Task: Add publication title "Feedback".
Action: Mouse moved to (673, 61)
Screenshot: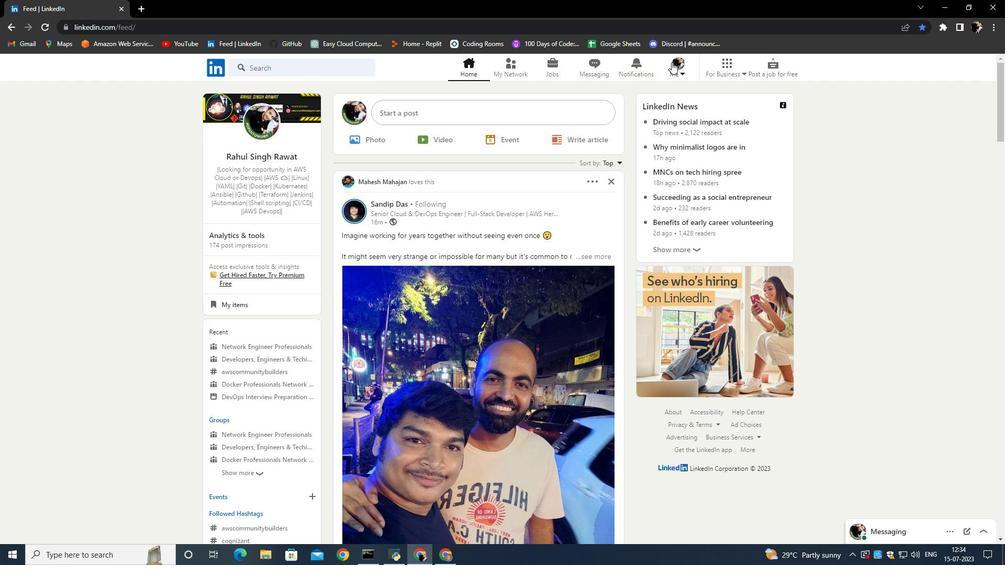 
Action: Mouse pressed left at (673, 61)
Screenshot: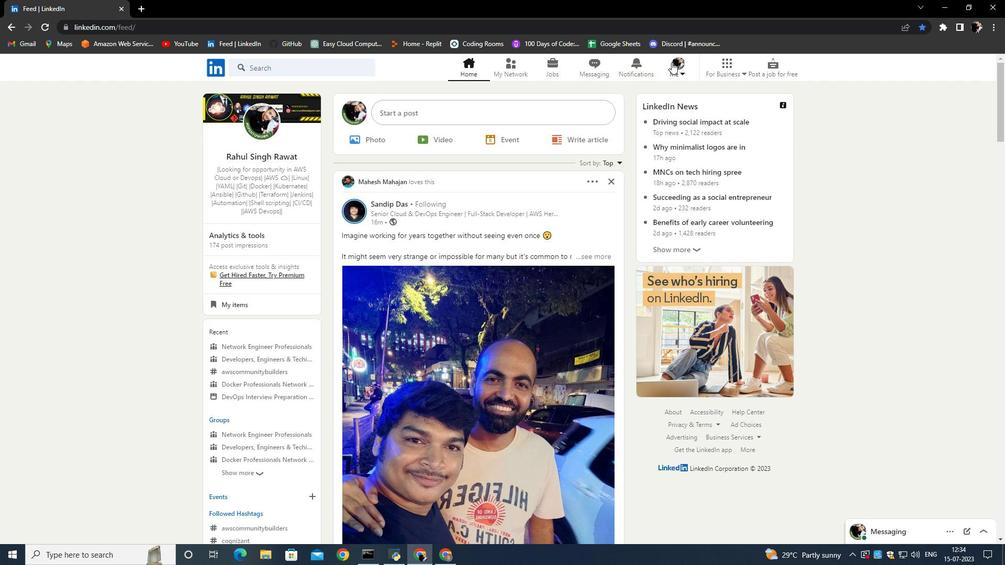 
Action: Mouse moved to (585, 107)
Screenshot: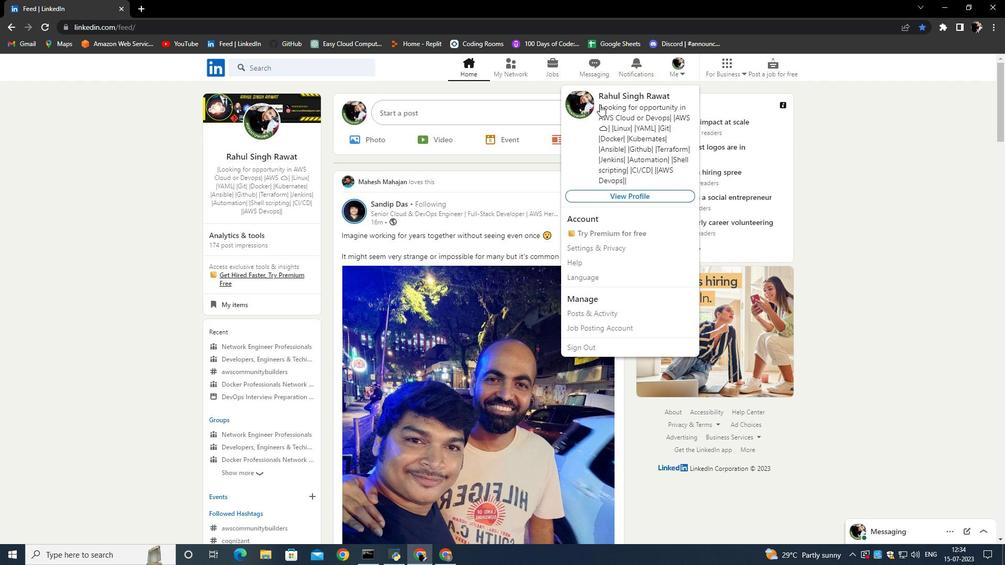 
Action: Mouse pressed left at (585, 107)
Screenshot: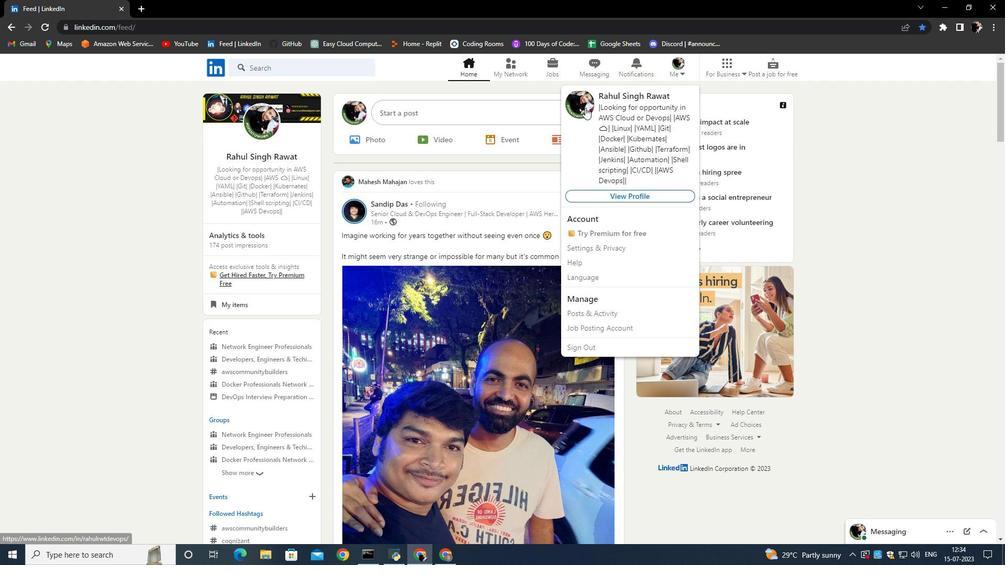 
Action: Mouse moved to (321, 399)
Screenshot: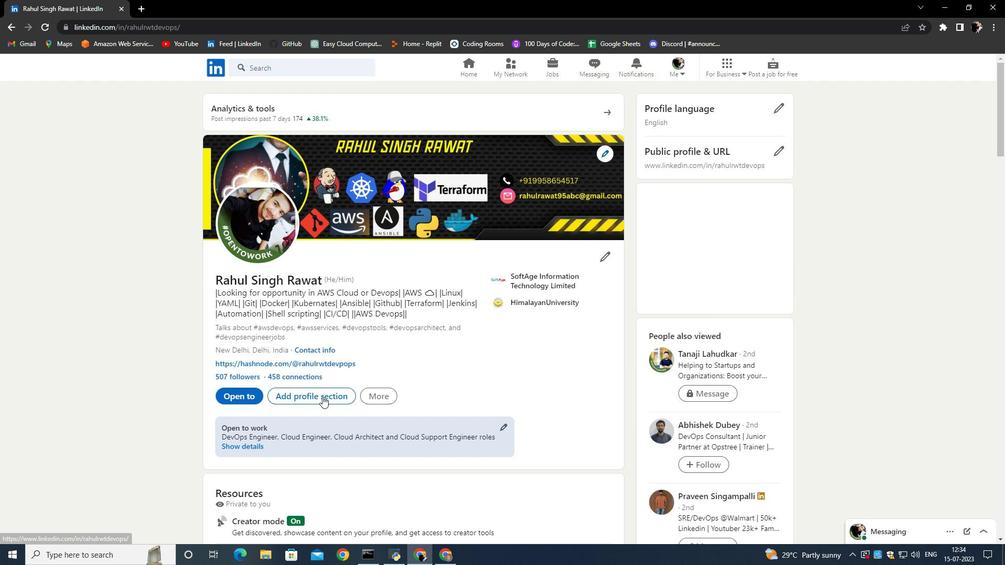
Action: Mouse pressed left at (321, 399)
Screenshot: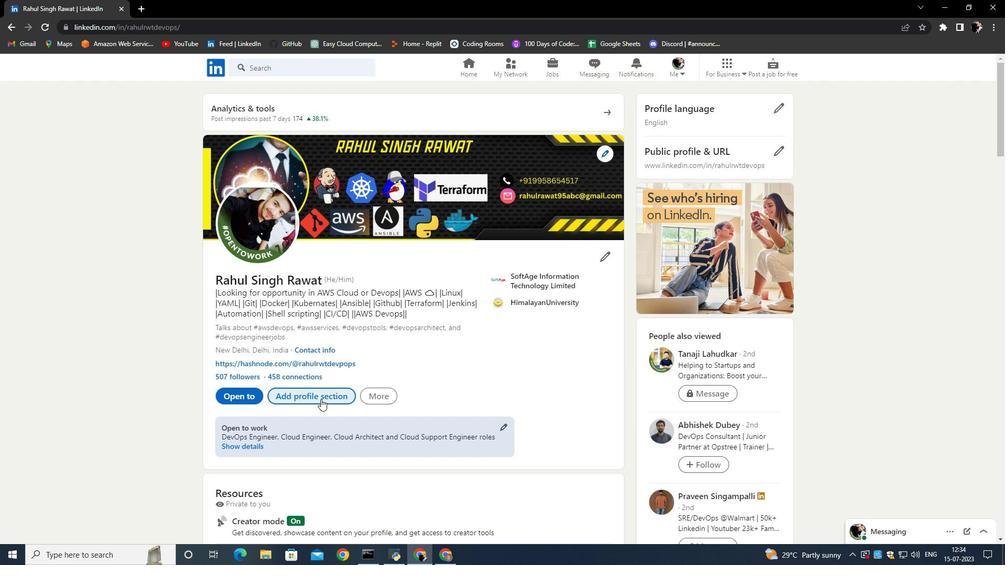 
Action: Mouse moved to (405, 289)
Screenshot: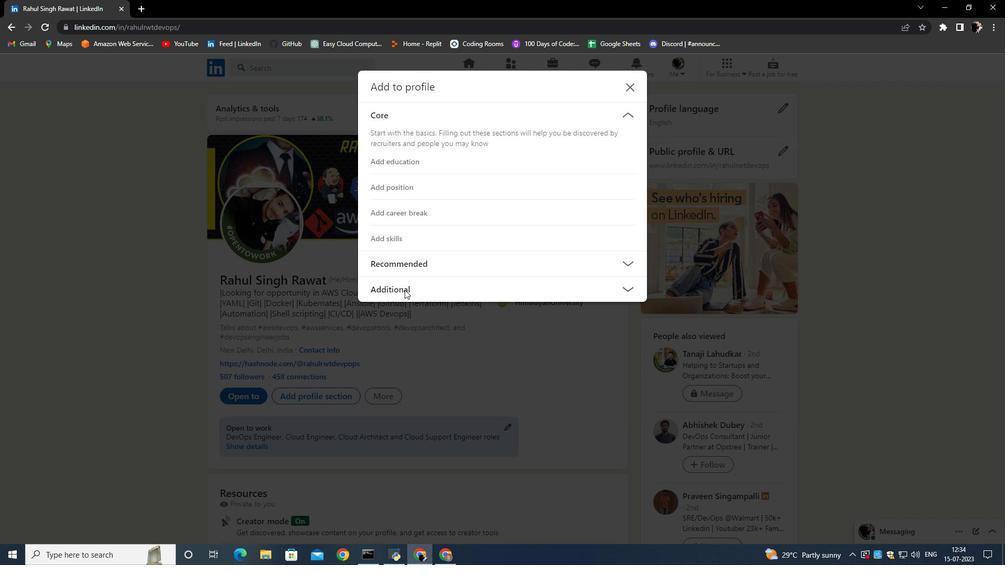 
Action: Mouse pressed left at (405, 289)
Screenshot: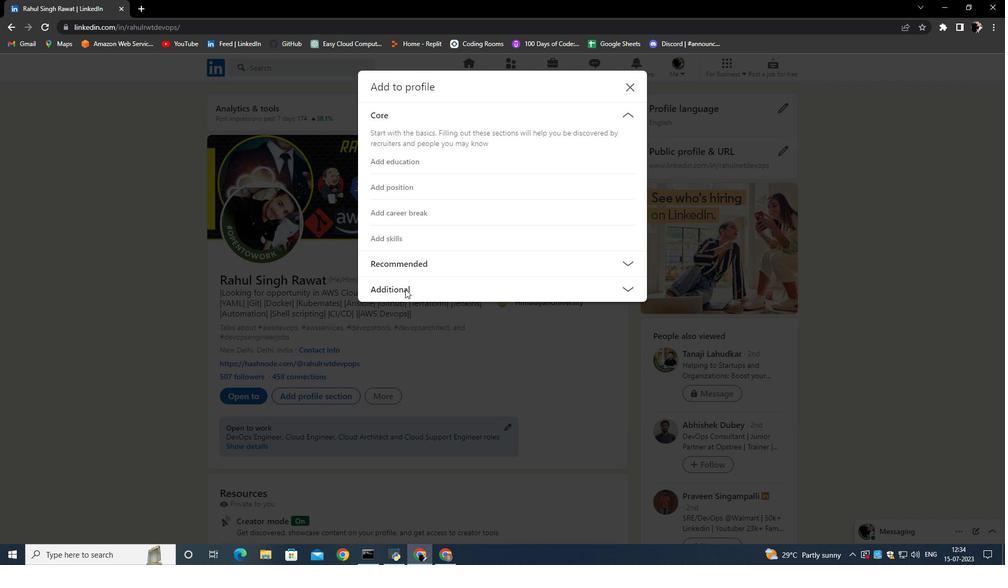 
Action: Mouse moved to (403, 237)
Screenshot: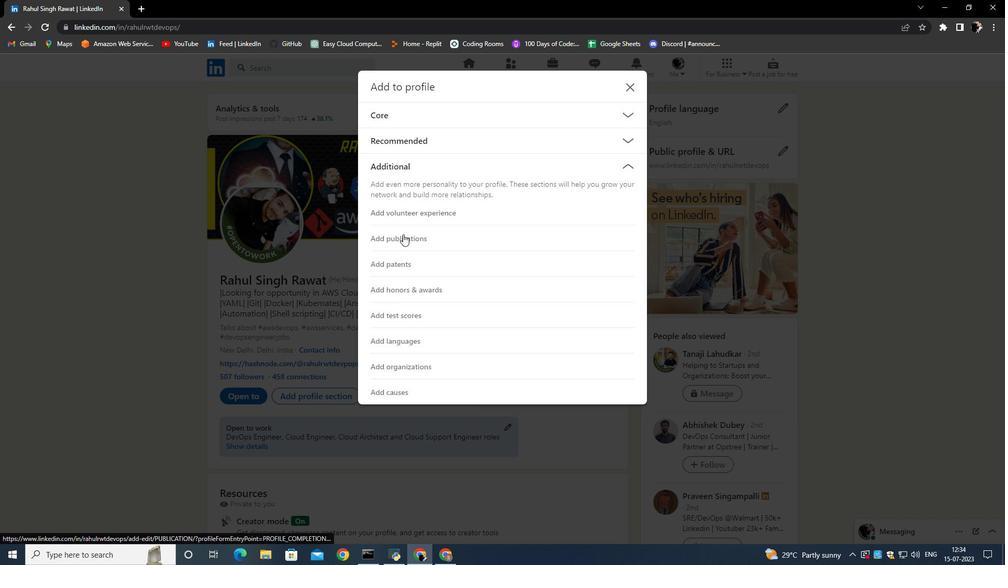 
Action: Mouse pressed left at (403, 237)
Screenshot: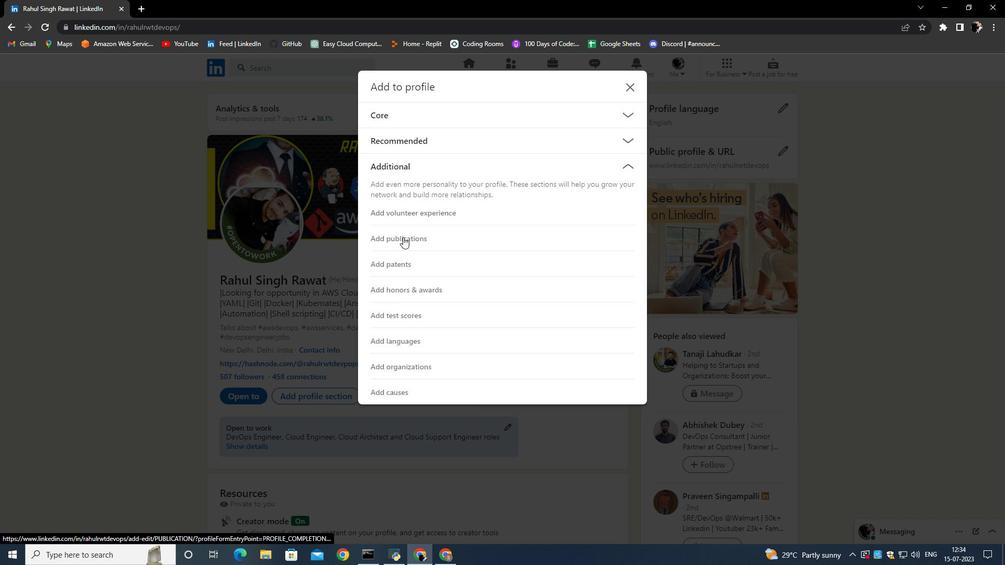 
Action: Mouse moved to (378, 151)
Screenshot: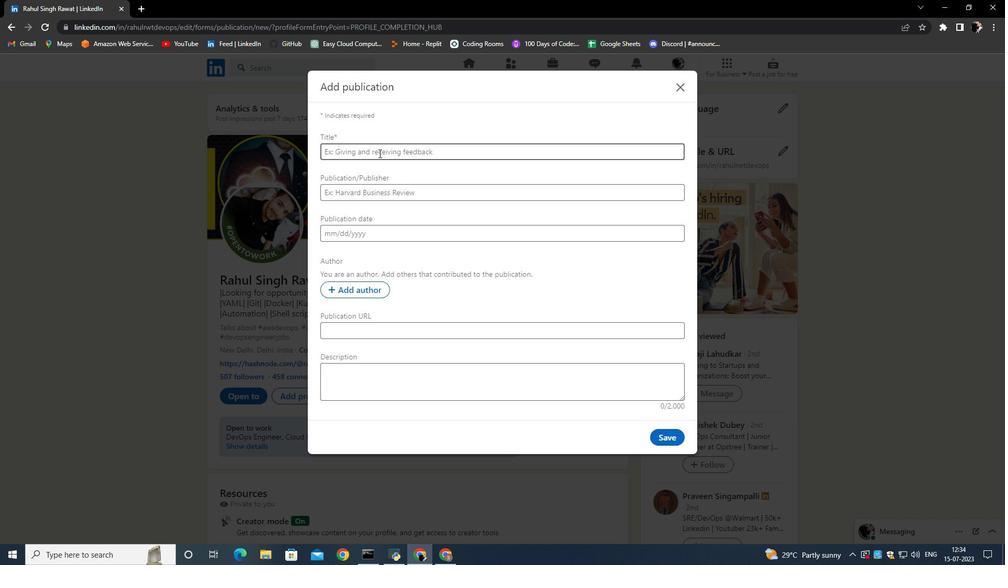 
Action: Mouse pressed left at (378, 151)
Screenshot: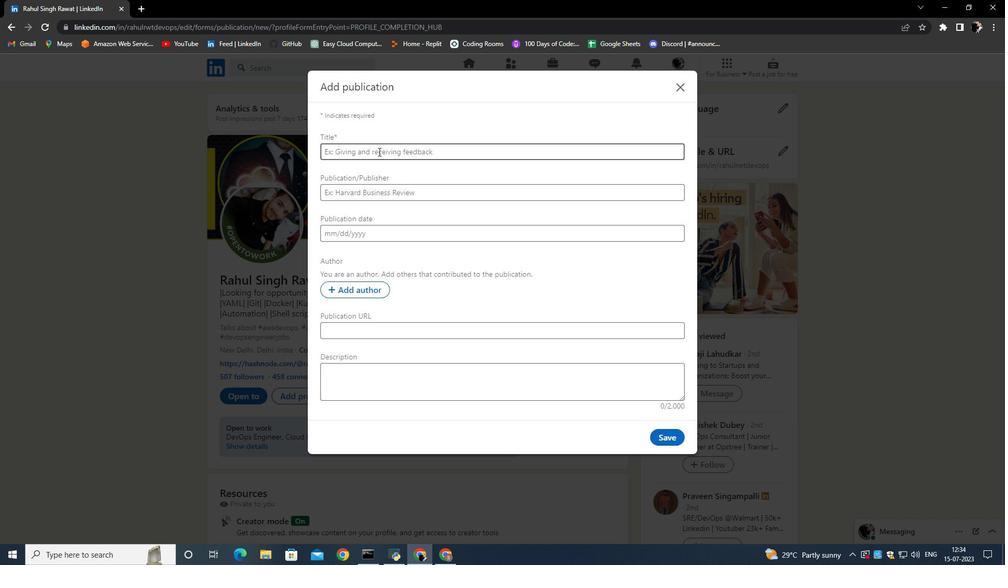 
Action: Key pressed <Key.caps_lock>F<Key.caps_lock>eedback<Key.enter>
Screenshot: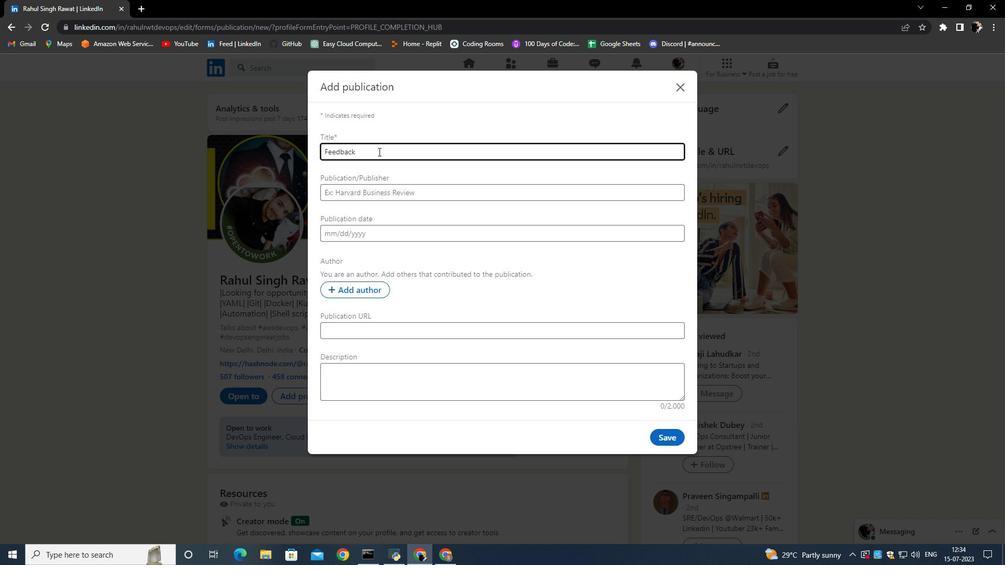 
Action: Mouse moved to (387, 155)
Screenshot: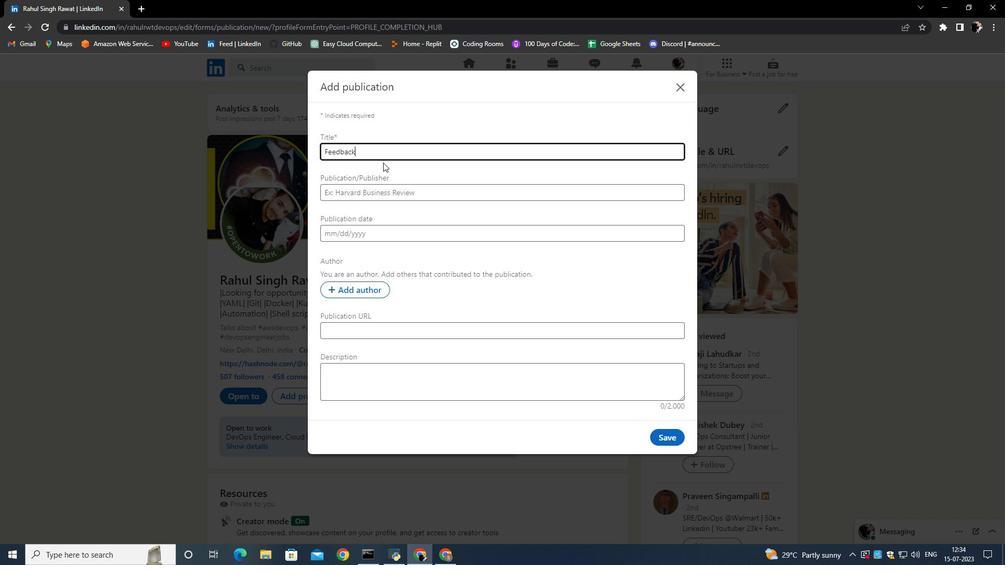 
Action: Key pressed <Key.enter>
Screenshot: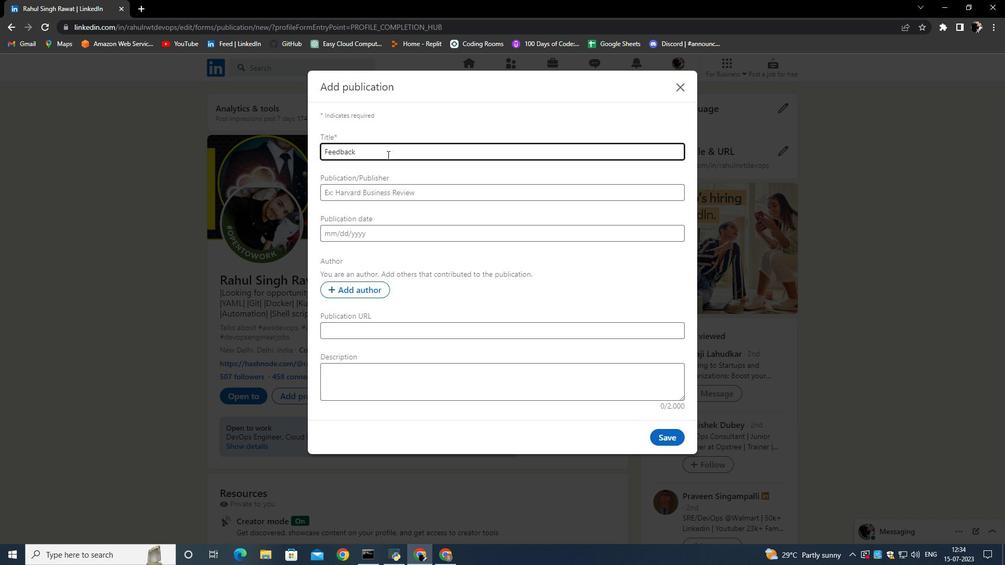 
Action: Mouse moved to (398, 167)
Screenshot: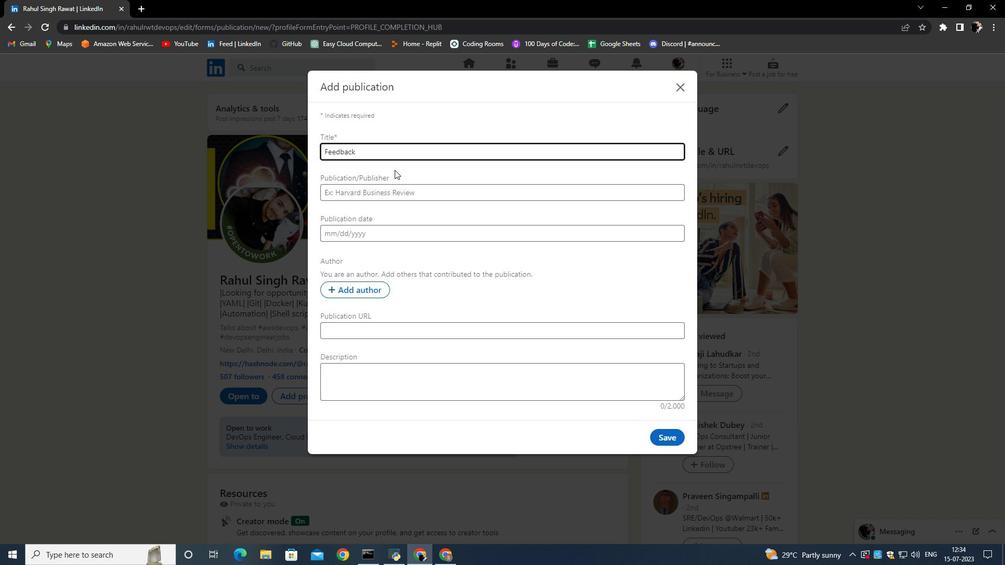 
Action: Mouse pressed left at (398, 167)
Screenshot: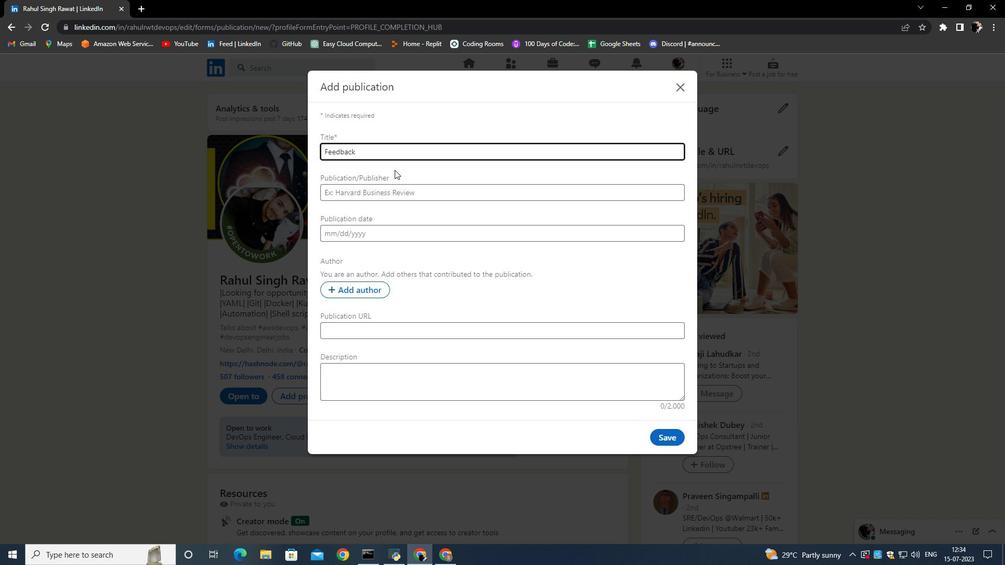 
Action: Mouse moved to (618, 351)
Screenshot: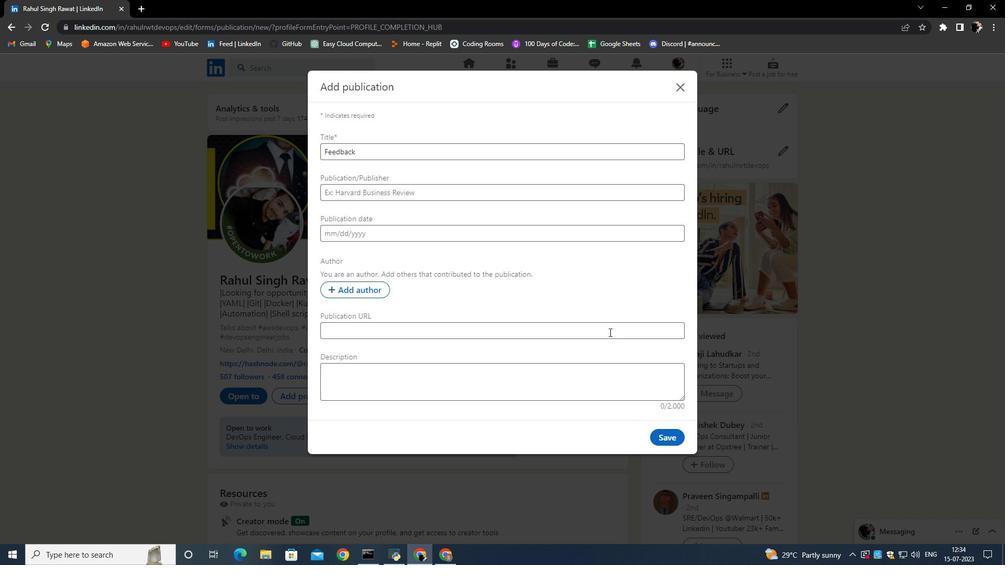 
